 Task: Add Burt's Bees Watermelon Lip Shimmer to the cart.
Action: Mouse moved to (258, 133)
Screenshot: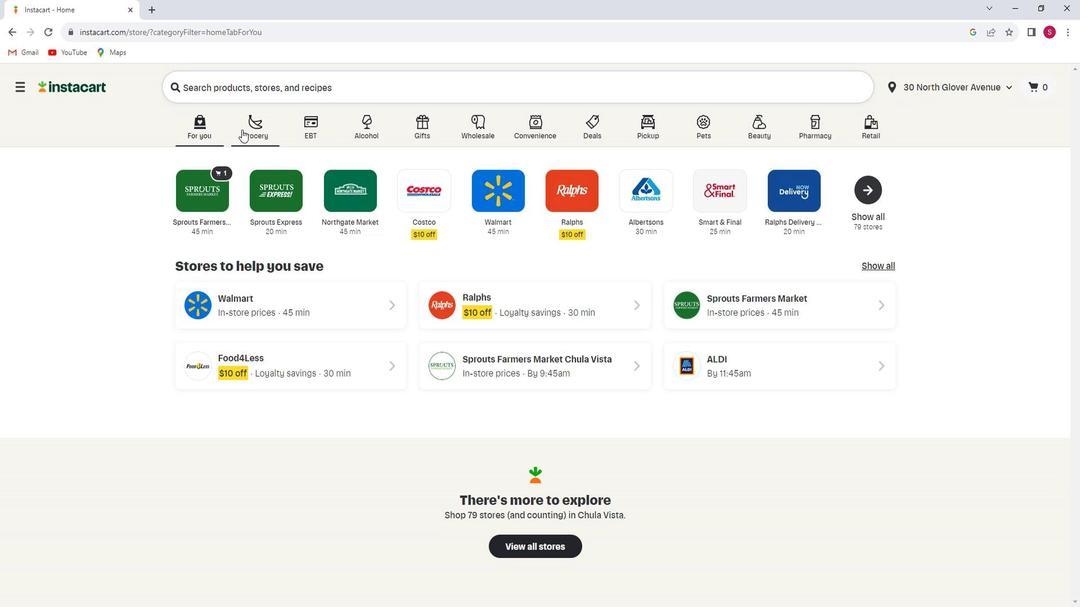 
Action: Mouse pressed left at (258, 133)
Screenshot: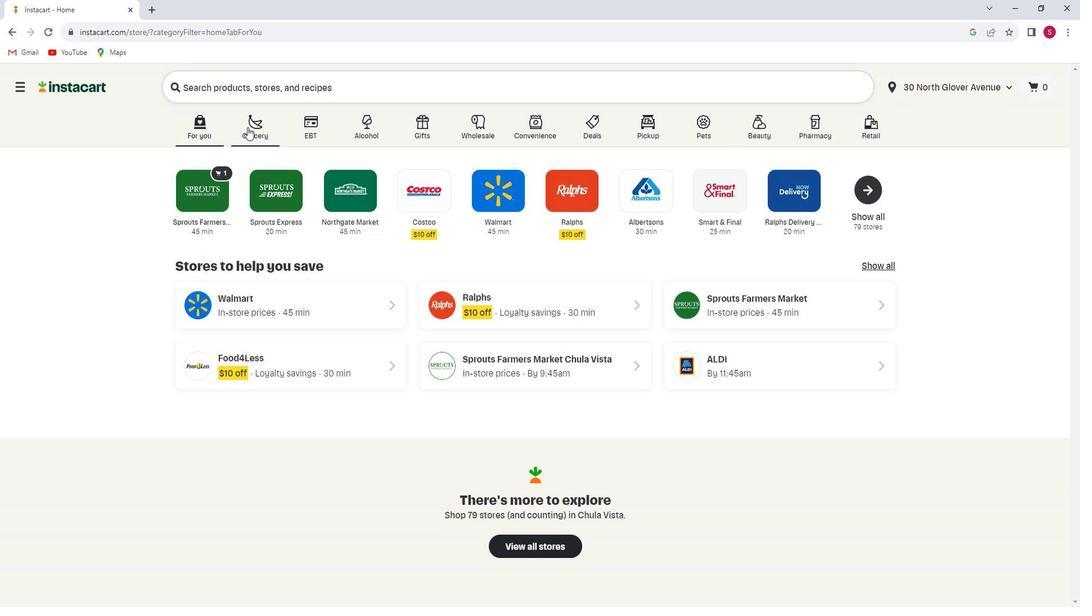 
Action: Mouse moved to (236, 347)
Screenshot: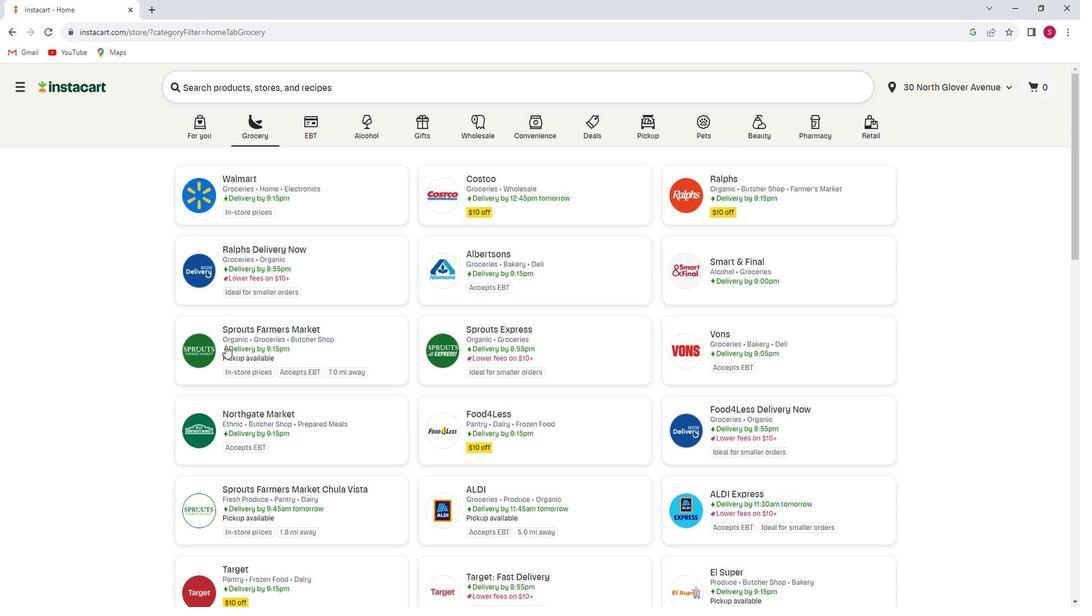 
Action: Mouse pressed left at (236, 347)
Screenshot: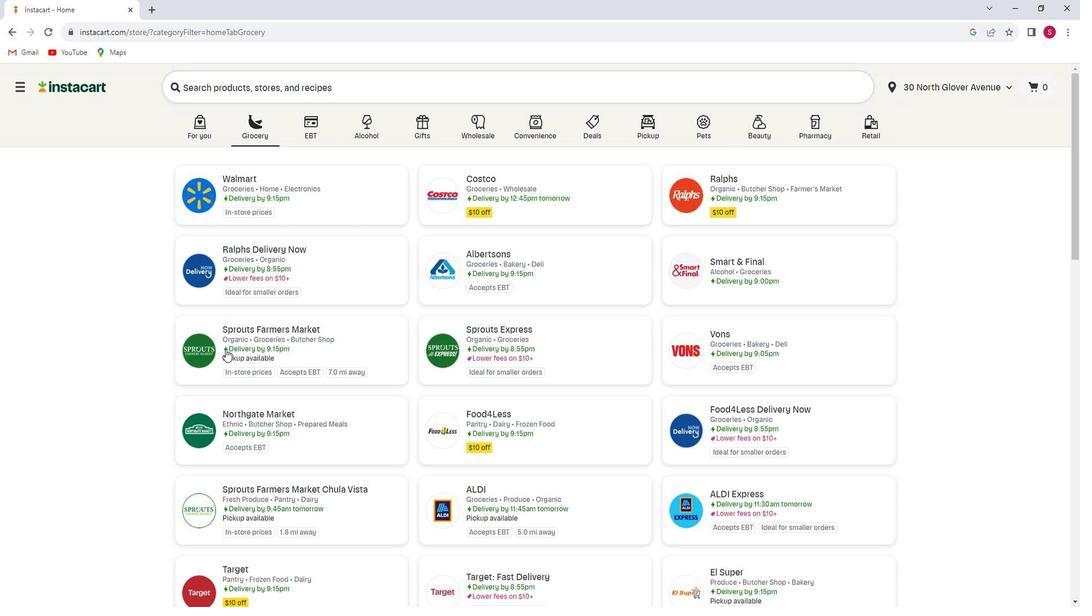 
Action: Mouse moved to (96, 353)
Screenshot: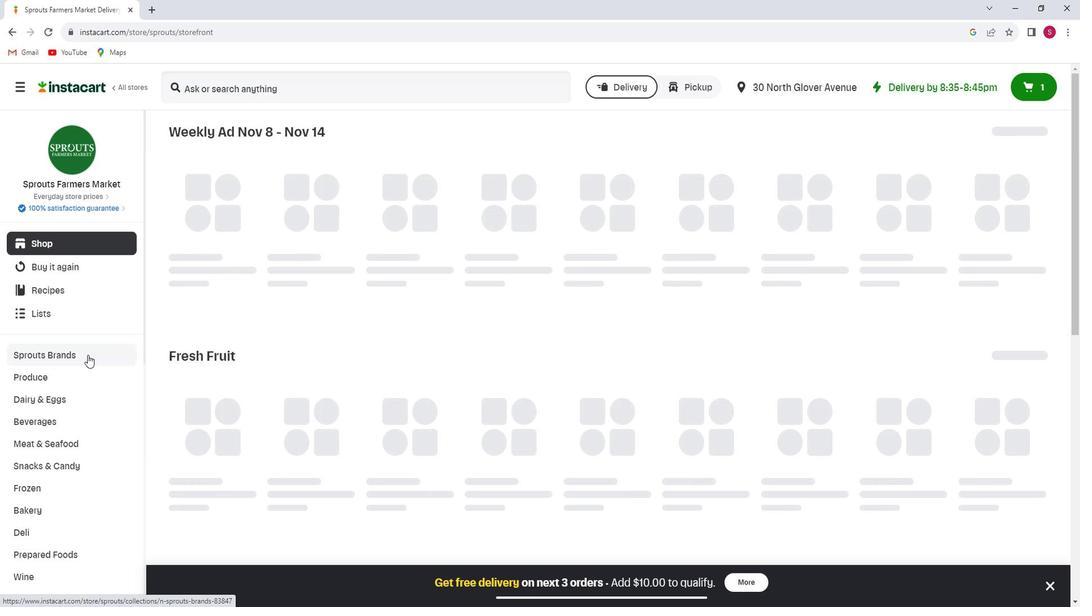 
Action: Mouse scrolled (96, 353) with delta (0, 0)
Screenshot: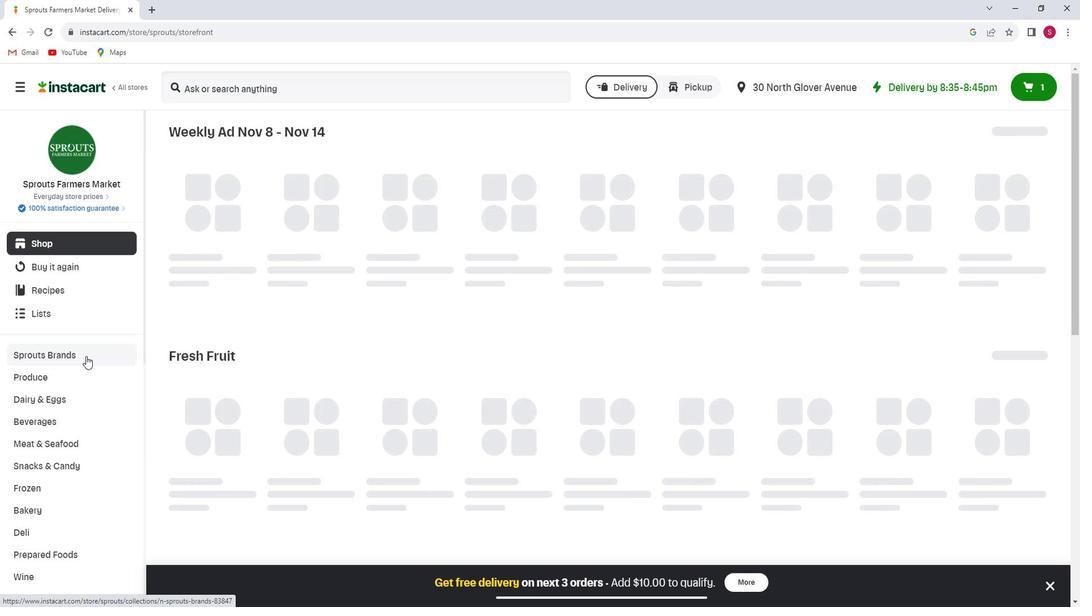 
Action: Mouse scrolled (96, 353) with delta (0, 0)
Screenshot: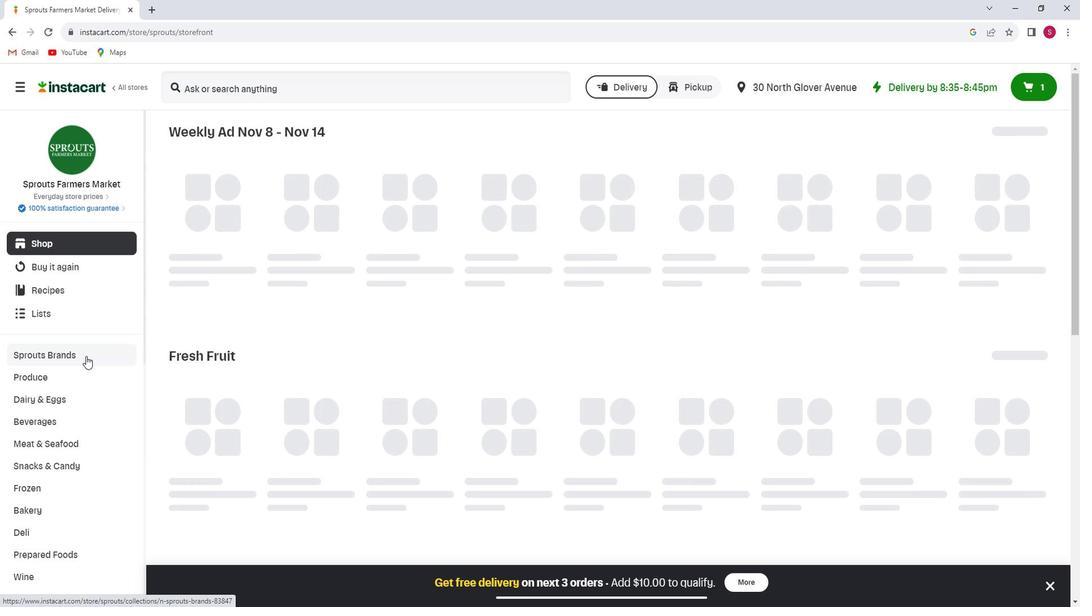 
Action: Mouse scrolled (96, 353) with delta (0, 0)
Screenshot: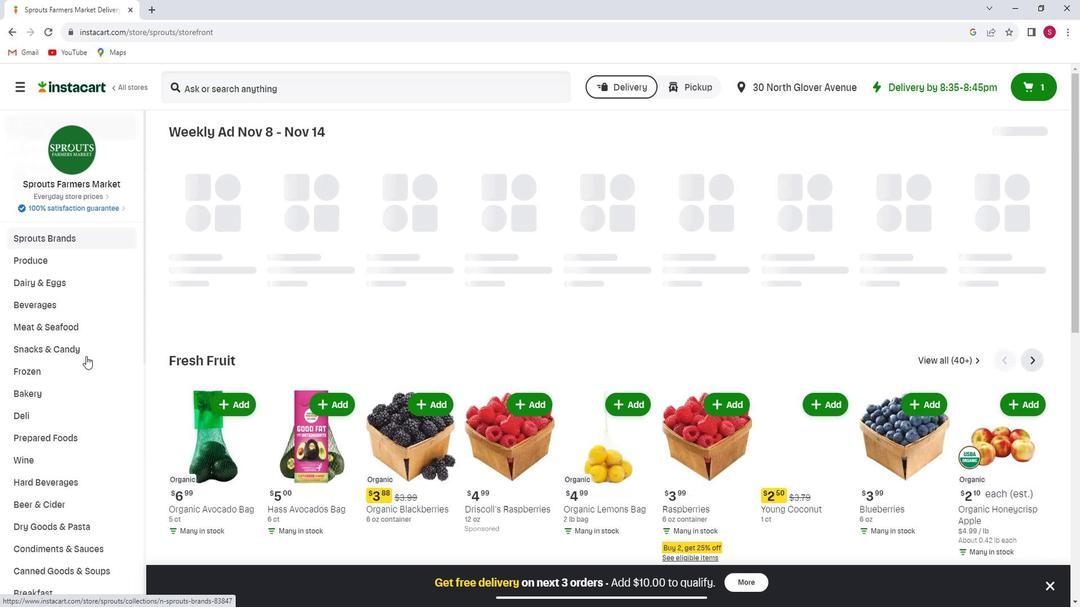 
Action: Mouse scrolled (96, 353) with delta (0, 0)
Screenshot: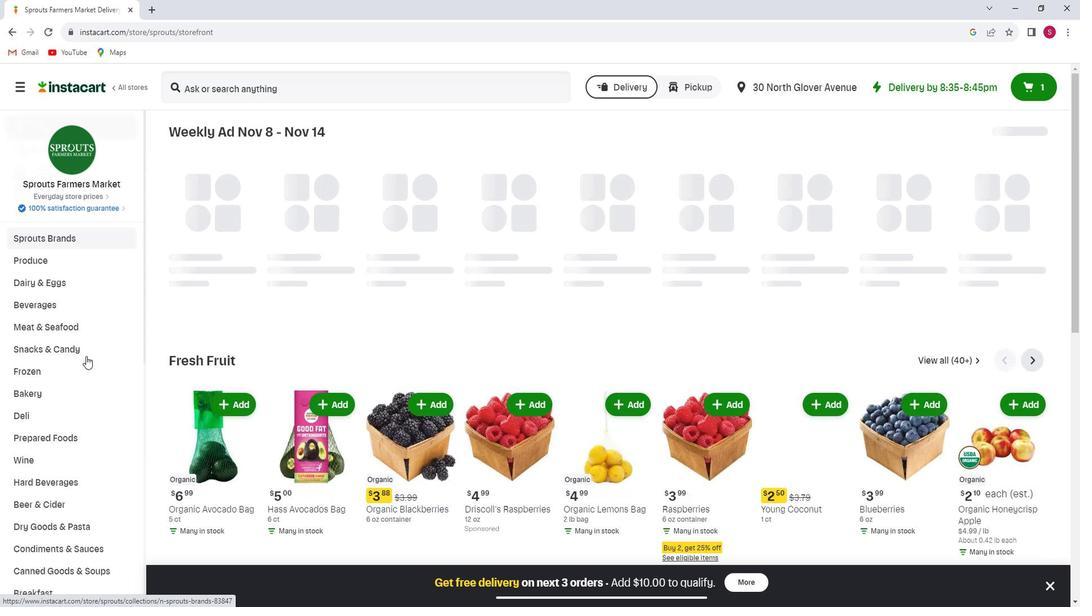
Action: Mouse scrolled (96, 353) with delta (0, 0)
Screenshot: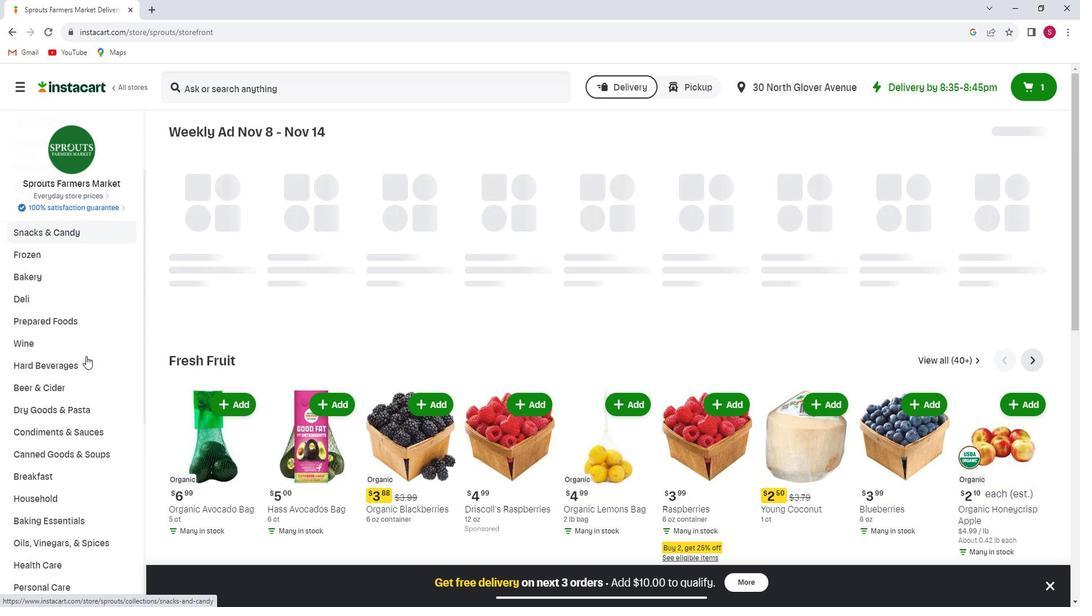 
Action: Mouse scrolled (96, 353) with delta (0, 0)
Screenshot: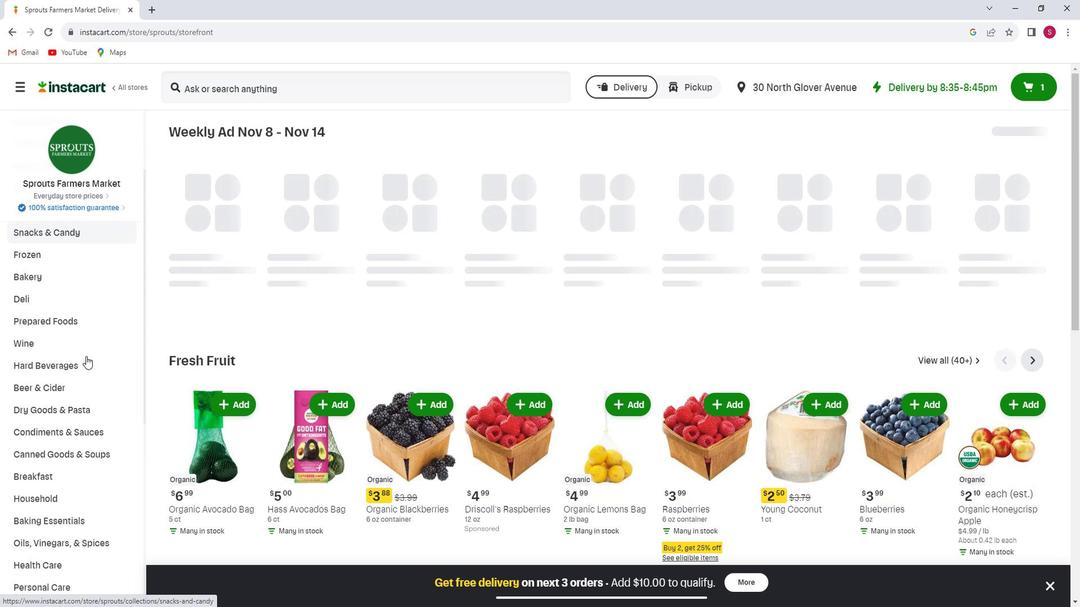
Action: Mouse scrolled (96, 353) with delta (0, 0)
Screenshot: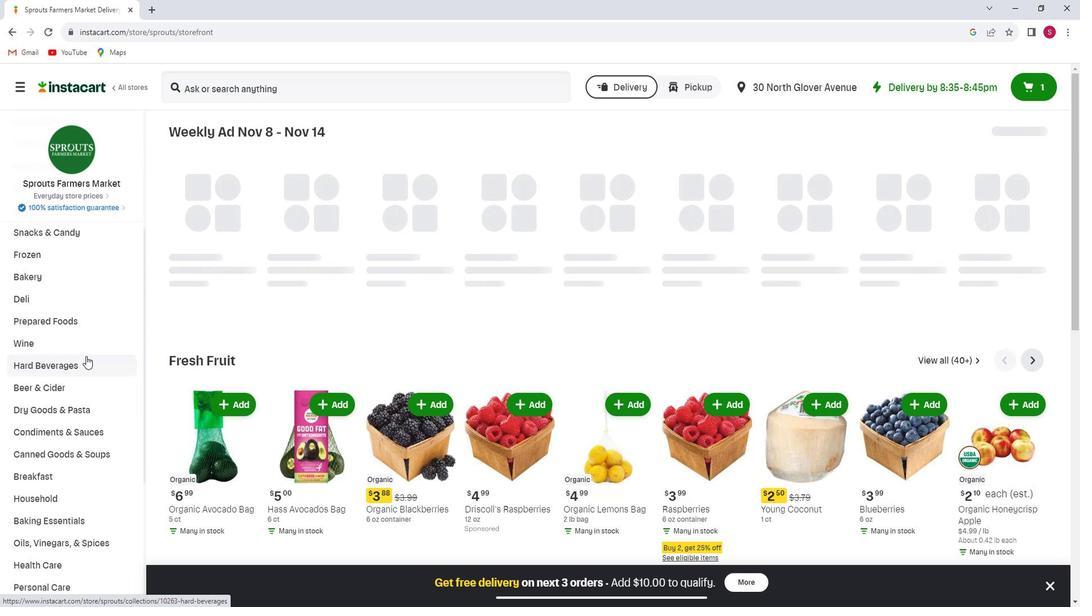 
Action: Mouse scrolled (96, 353) with delta (0, 0)
Screenshot: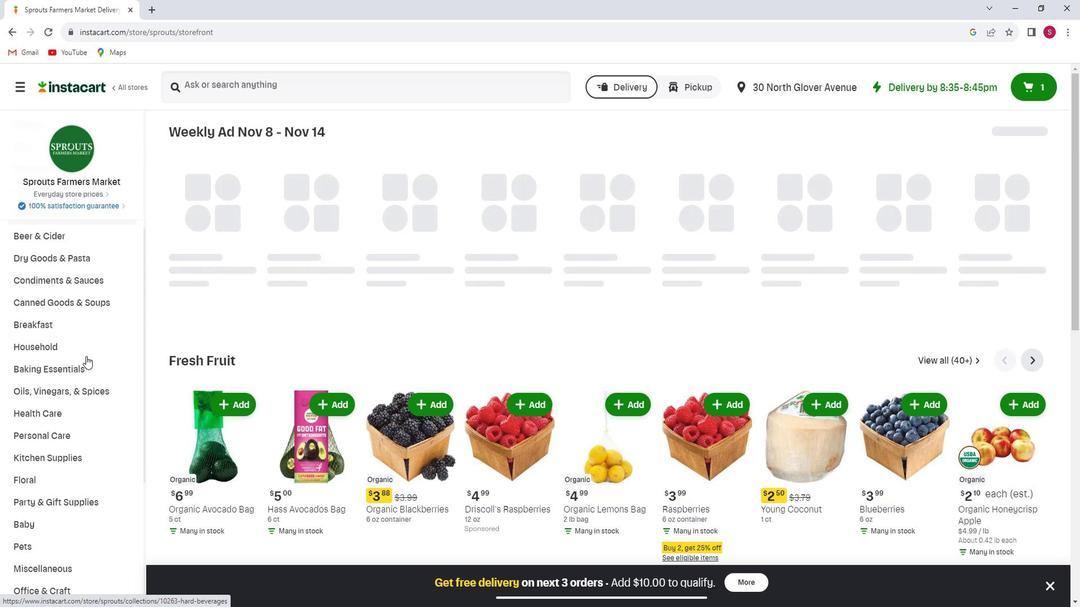 
Action: Mouse scrolled (96, 353) with delta (0, 0)
Screenshot: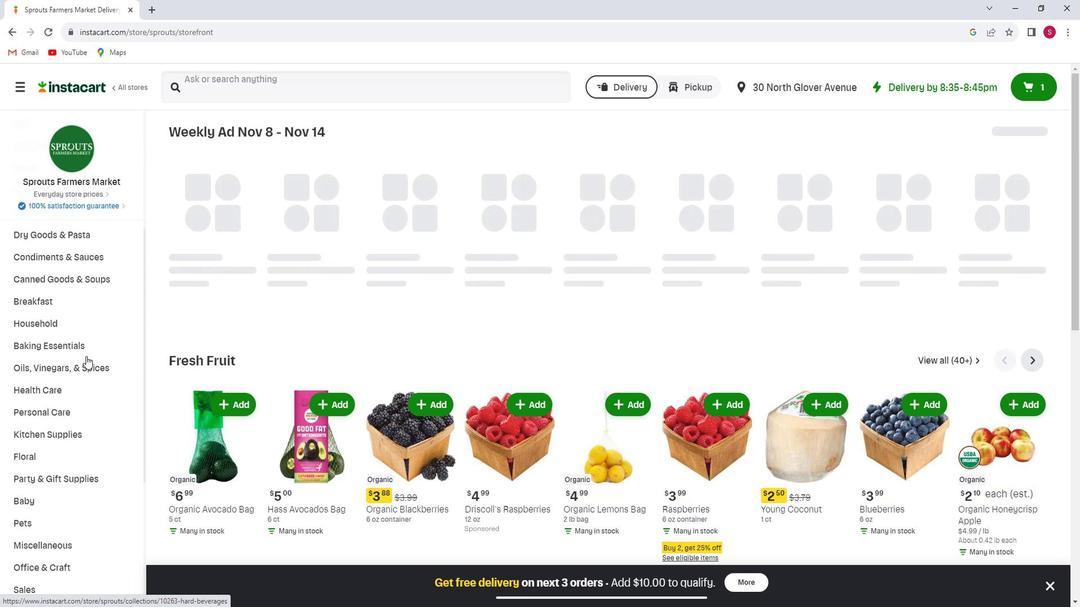 
Action: Mouse moved to (91, 369)
Screenshot: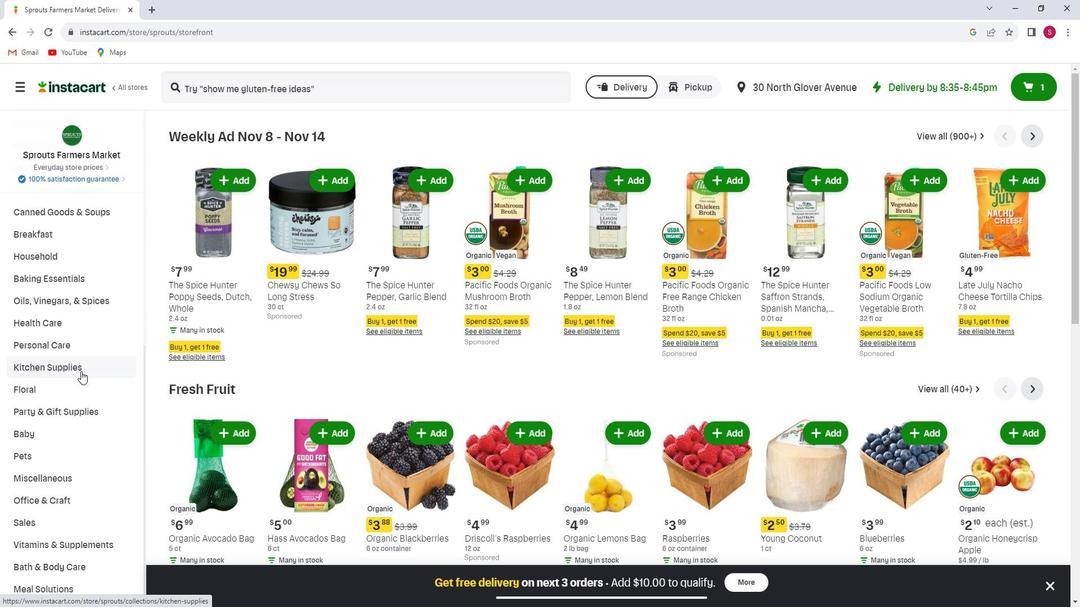 
Action: Mouse scrolled (91, 369) with delta (0, 0)
Screenshot: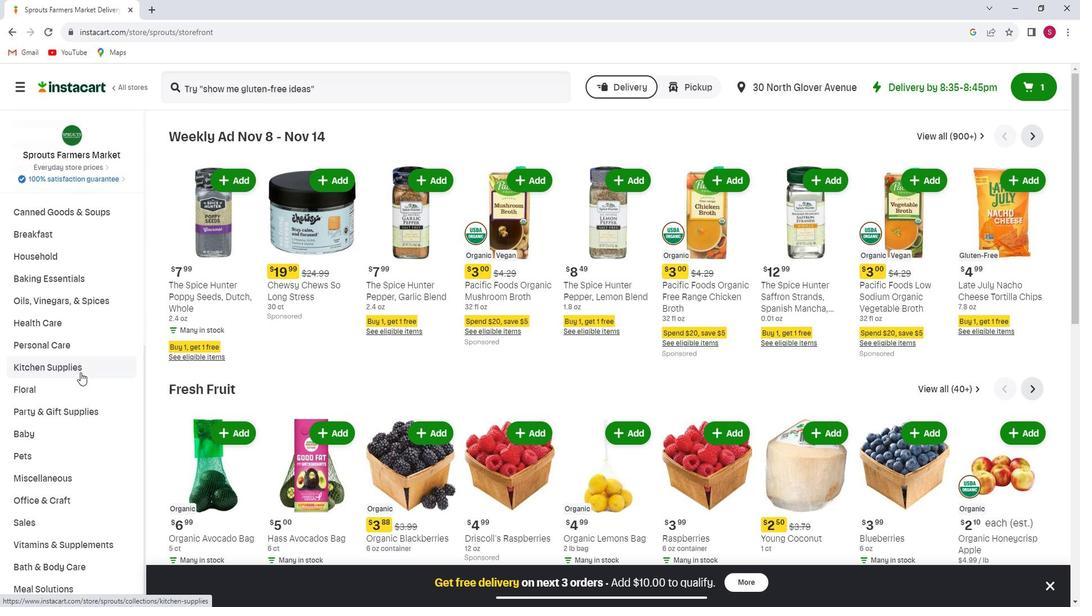 
Action: Mouse moved to (100, 344)
Screenshot: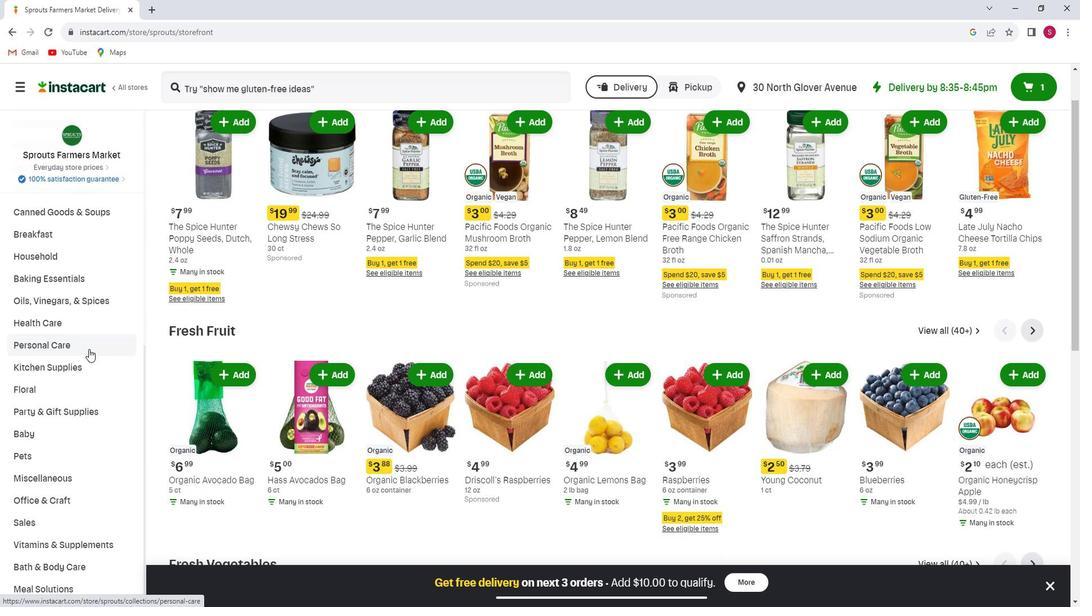 
Action: Mouse pressed left at (100, 344)
Screenshot: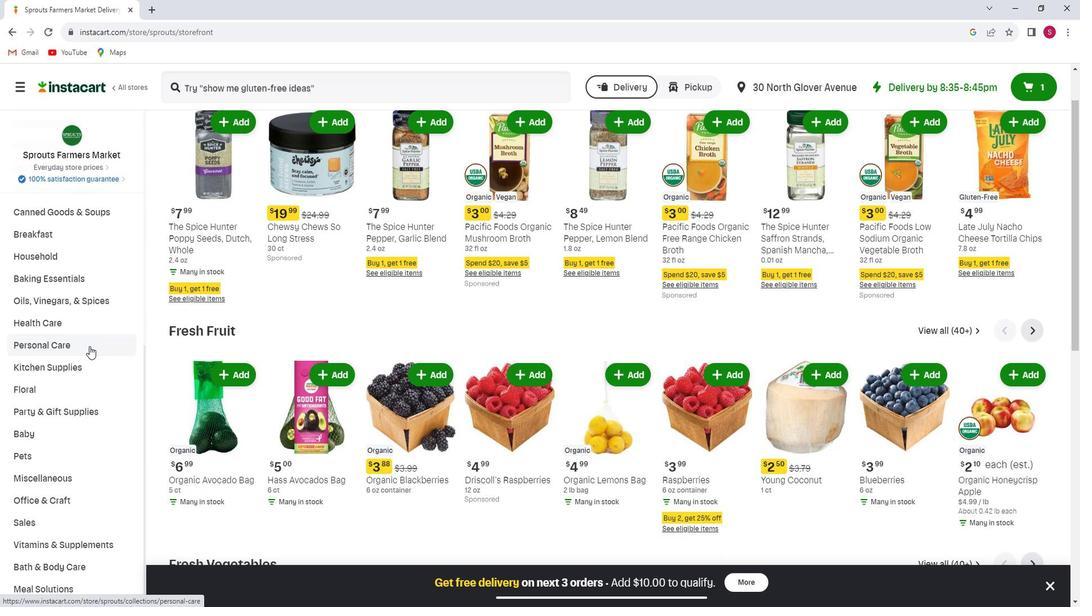 
Action: Mouse moved to (985, 171)
Screenshot: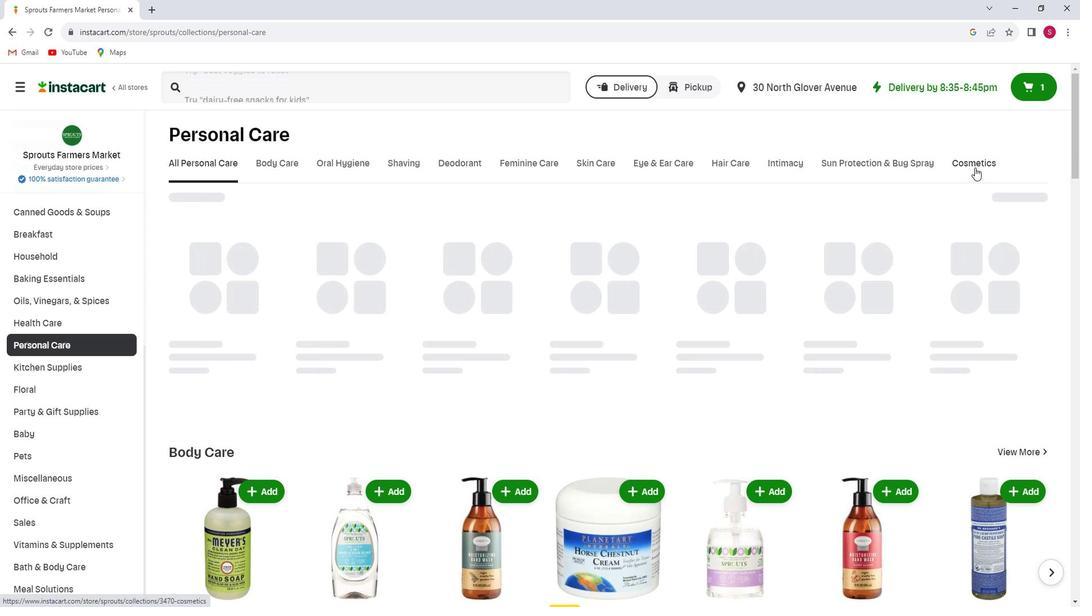 
Action: Mouse pressed left at (985, 171)
Screenshot: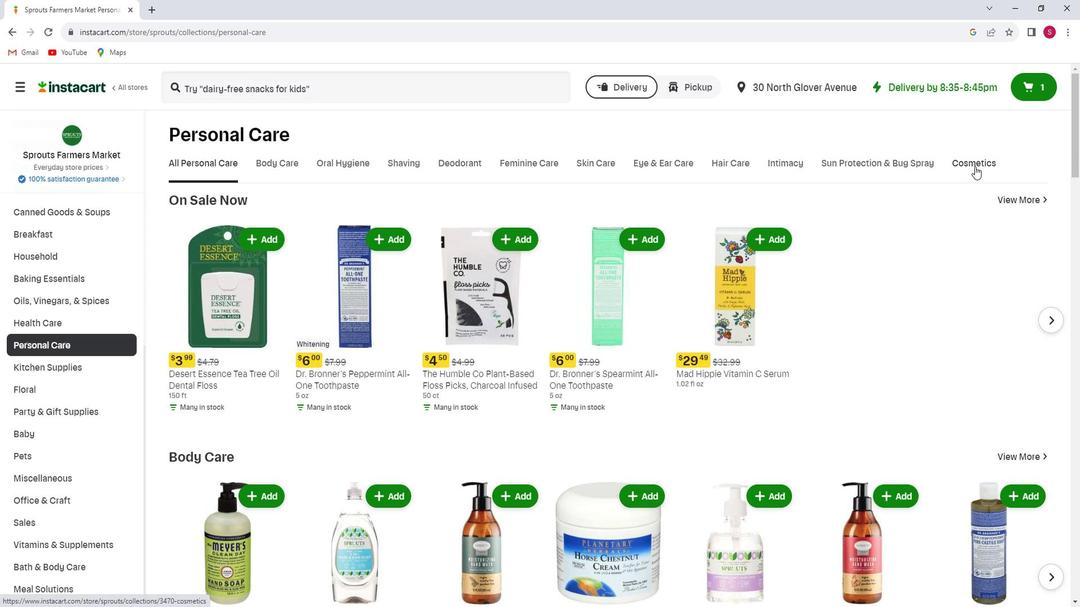 
Action: Mouse moved to (268, 214)
Screenshot: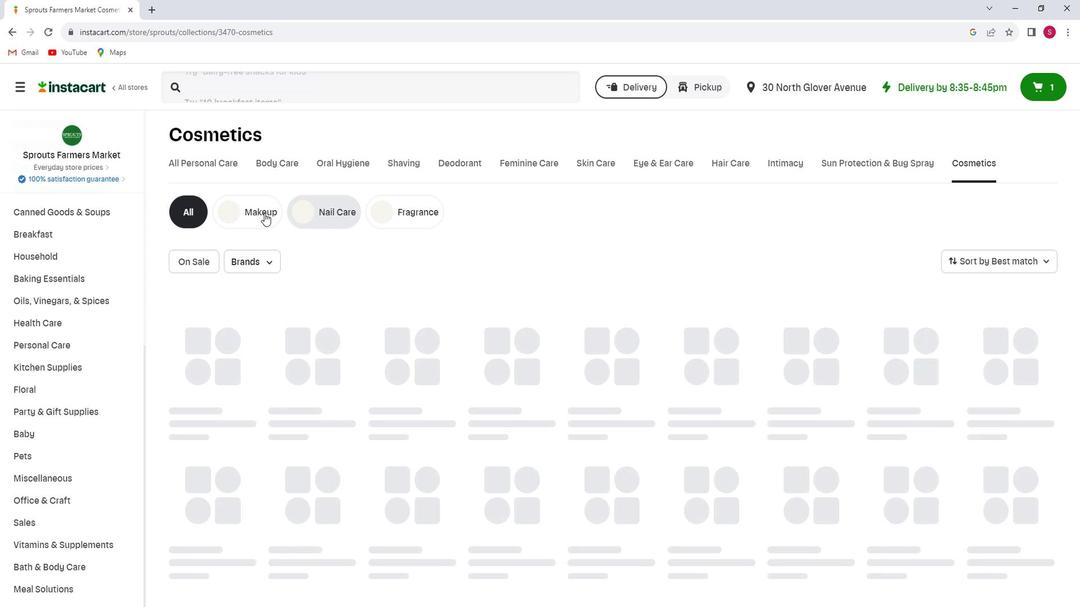 
Action: Mouse pressed left at (268, 214)
Screenshot: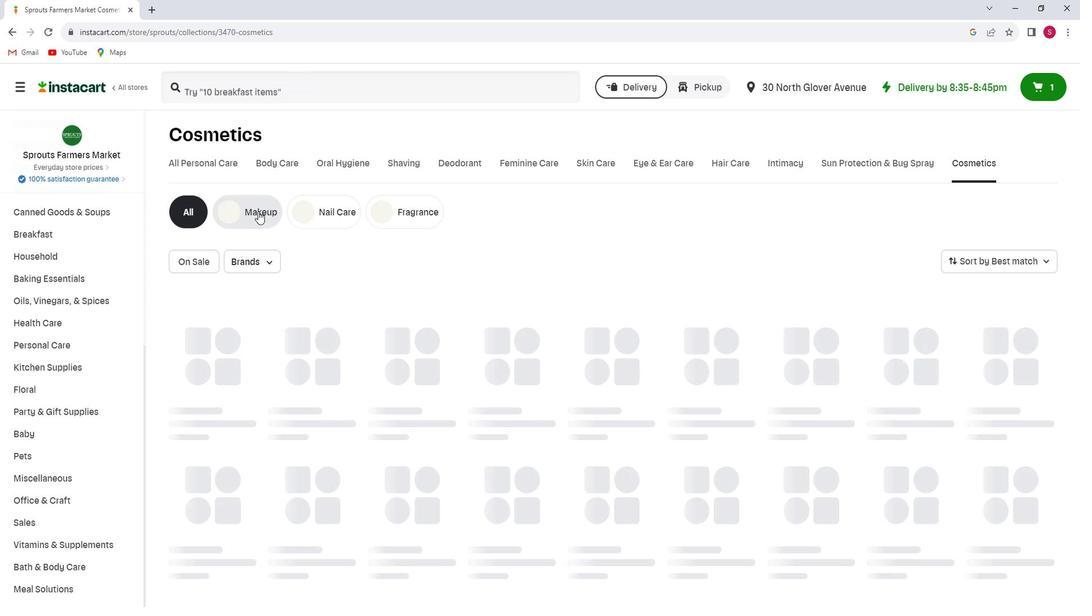 
Action: Mouse moved to (292, 93)
Screenshot: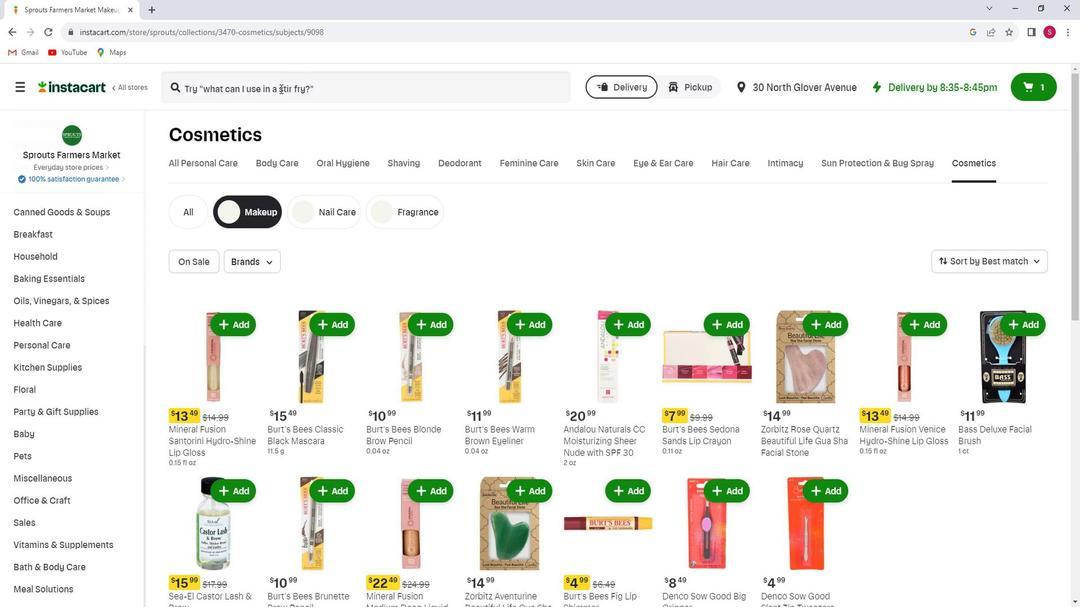
Action: Mouse pressed left at (292, 93)
Screenshot: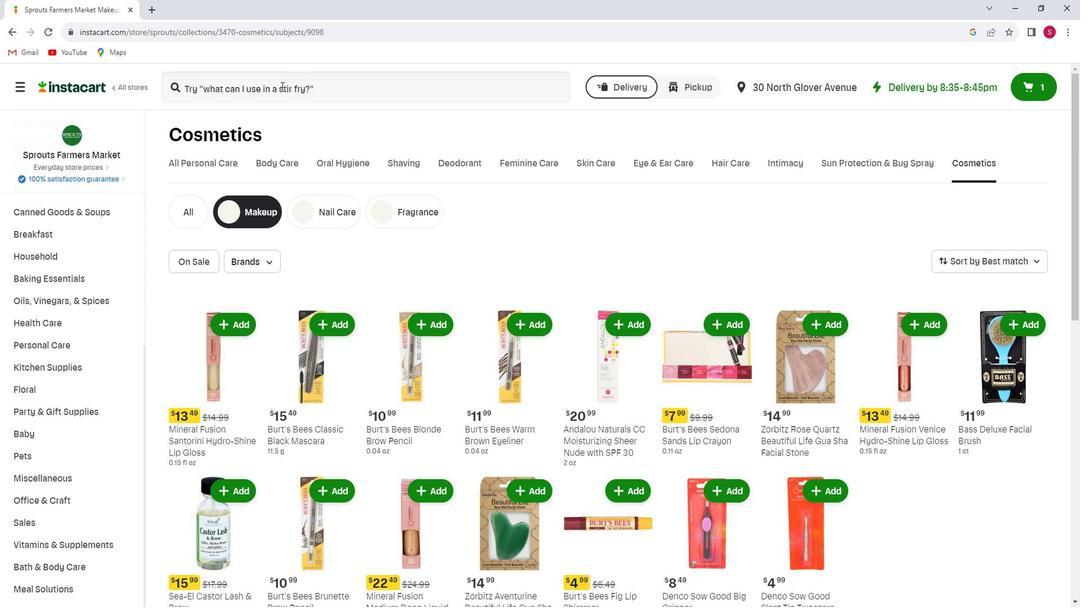 
Action: Key pressed <Key.shift>Burt's<Key.space><Key.shift>Bees<Key.space><Key.shift>Watermelon<Key.space><Key.shift>lip<Key.space><Key.shift>Shimmer<Key.enter>
Screenshot: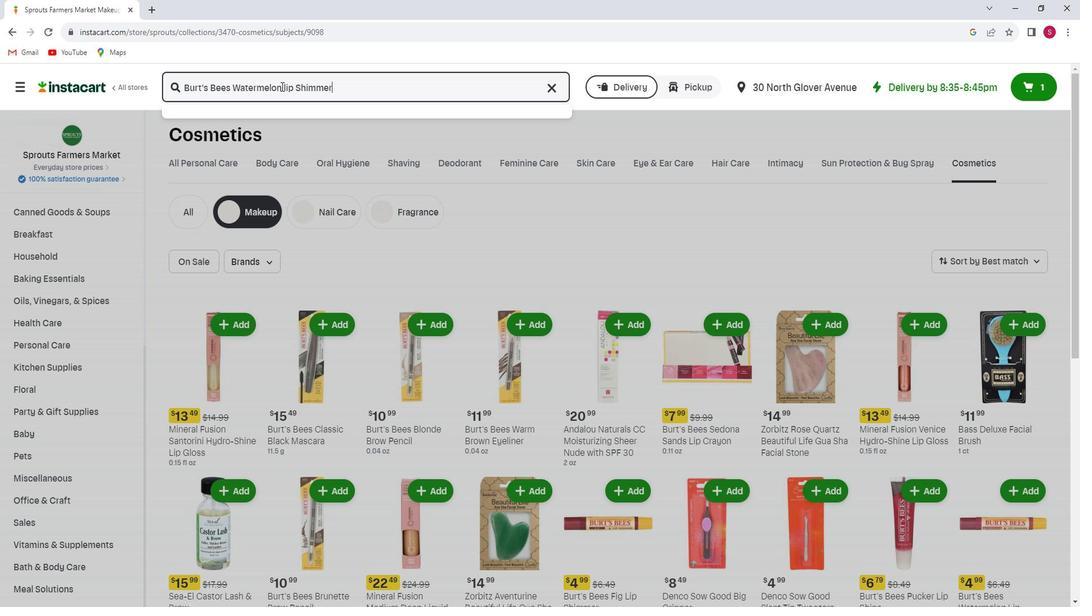 
Action: Mouse moved to (494, 257)
Screenshot: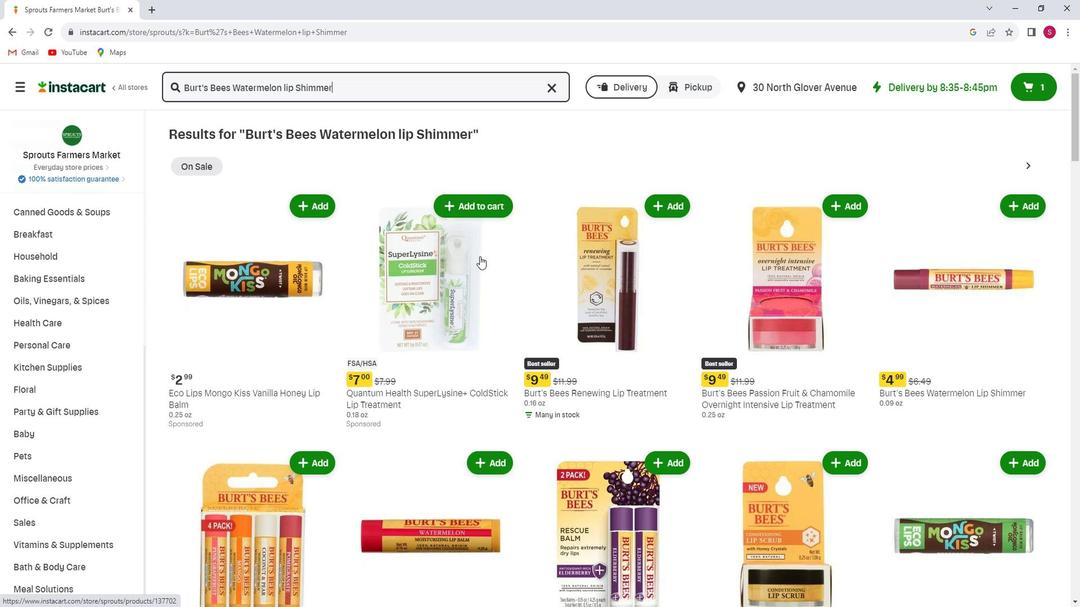 
Action: Mouse scrolled (494, 257) with delta (0, 0)
Screenshot: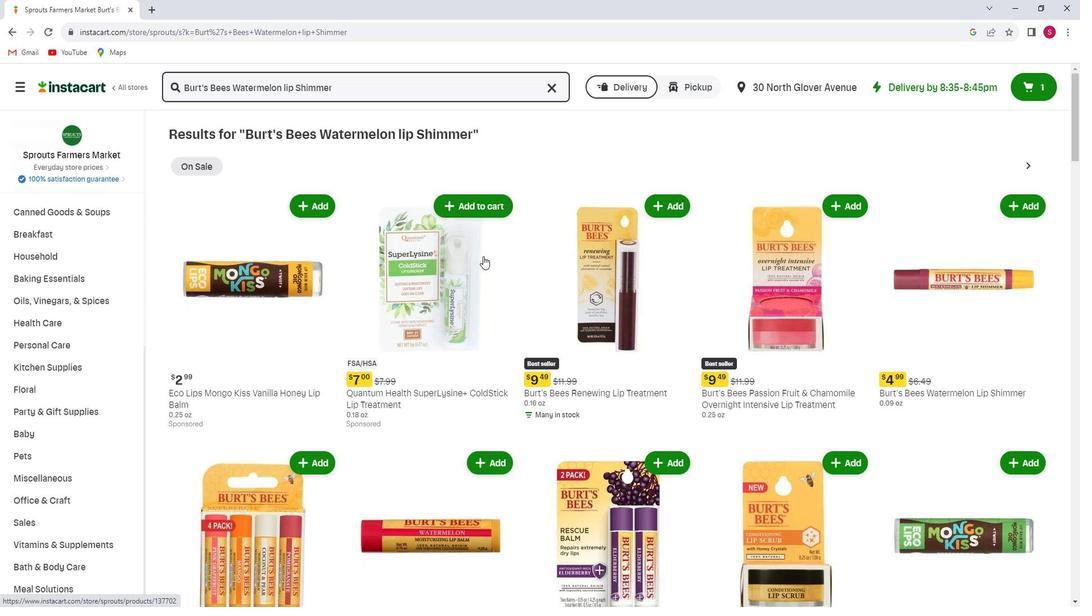 
Action: Mouse moved to (1040, 151)
Screenshot: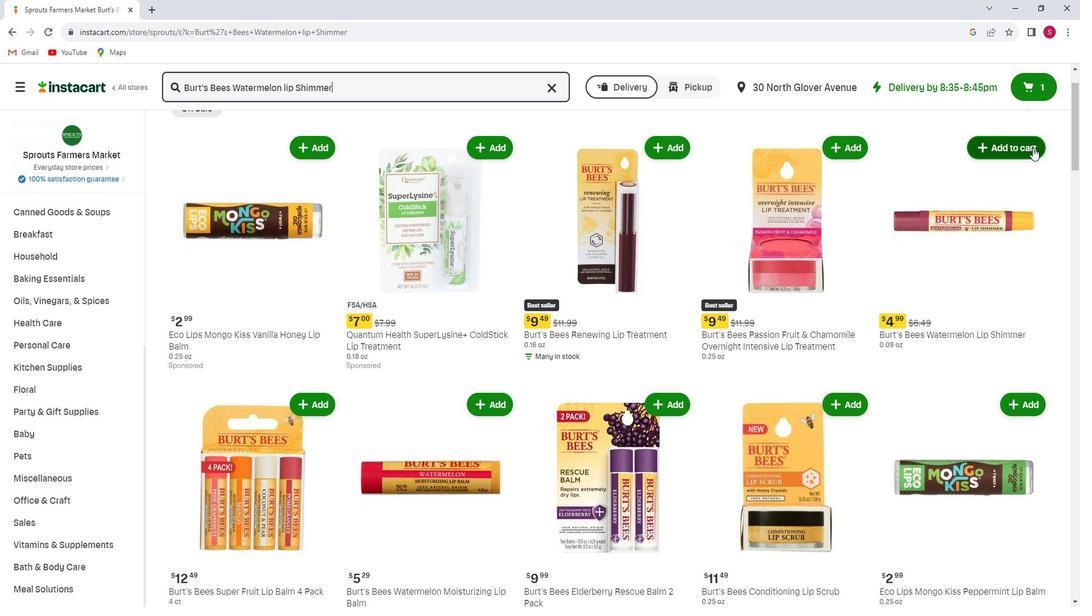
Action: Mouse pressed left at (1040, 151)
Screenshot: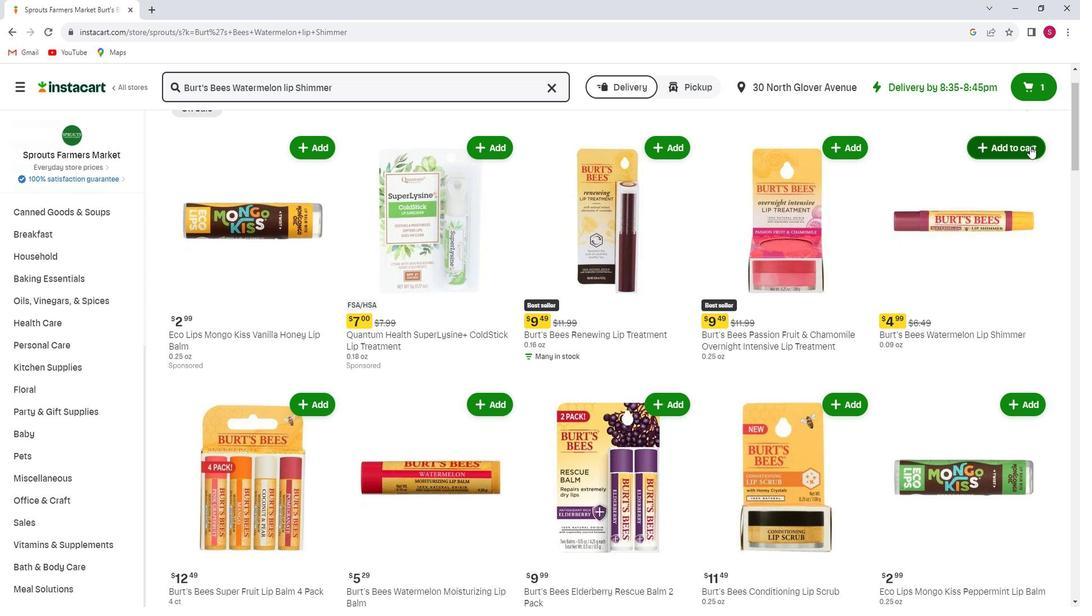 
Action: Mouse moved to (1007, 215)
Screenshot: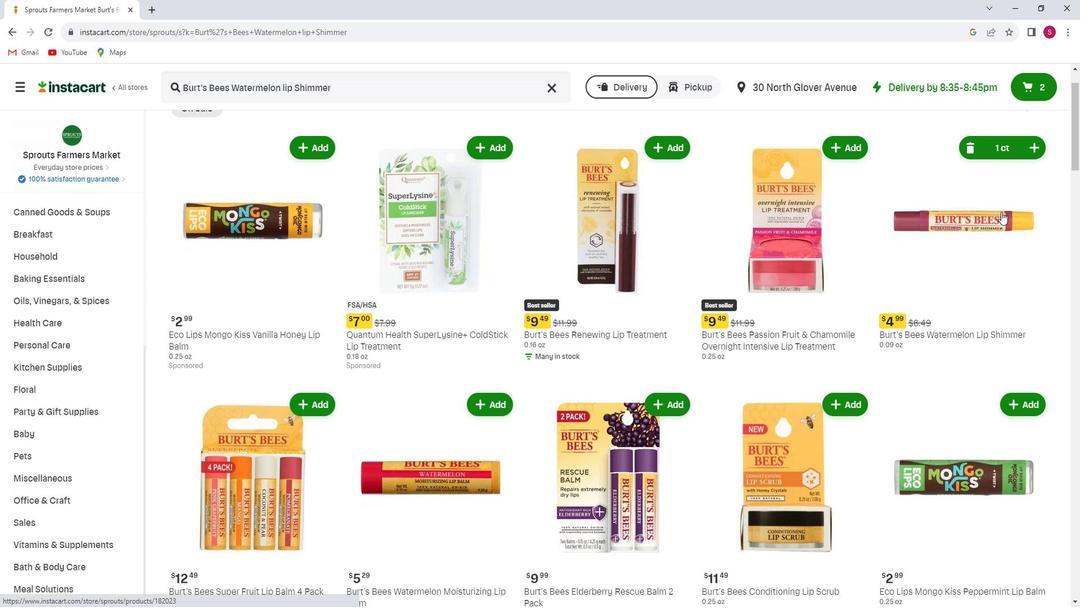 
